 Task: Assign mailaustralia7@gmail.com as Assignee of Child Issue ChildIssue0000000863 of Issue Issue0000000432 in Backlog  in Scrum Project Project0000000087 in Jira. Assign mailaustralia7@gmail.com as Assignee of Child Issue ChildIssue0000000864 of Issue Issue0000000432 in Backlog  in Scrum Project Project0000000087 in Jira. Assign mailaustralia7@gmail.com as Assignee of Child Issue ChildIssue0000000865 of Issue Issue0000000433 in Backlog  in Scrum Project Project0000000087 in Jira. Assign carxxstreet791@gmail.com as Assignee of Child Issue ChildIssue0000000866 of Issue Issue0000000433 in Backlog  in Scrum Project Project0000000087 in Jira. Assign carxxstreet791@gmail.com as Assignee of Child Issue ChildIssue0000000867 of Issue Issue0000000434 in Backlog  in Scrum Project Project0000000087 in Jira
Action: Mouse moved to (584, 459)
Screenshot: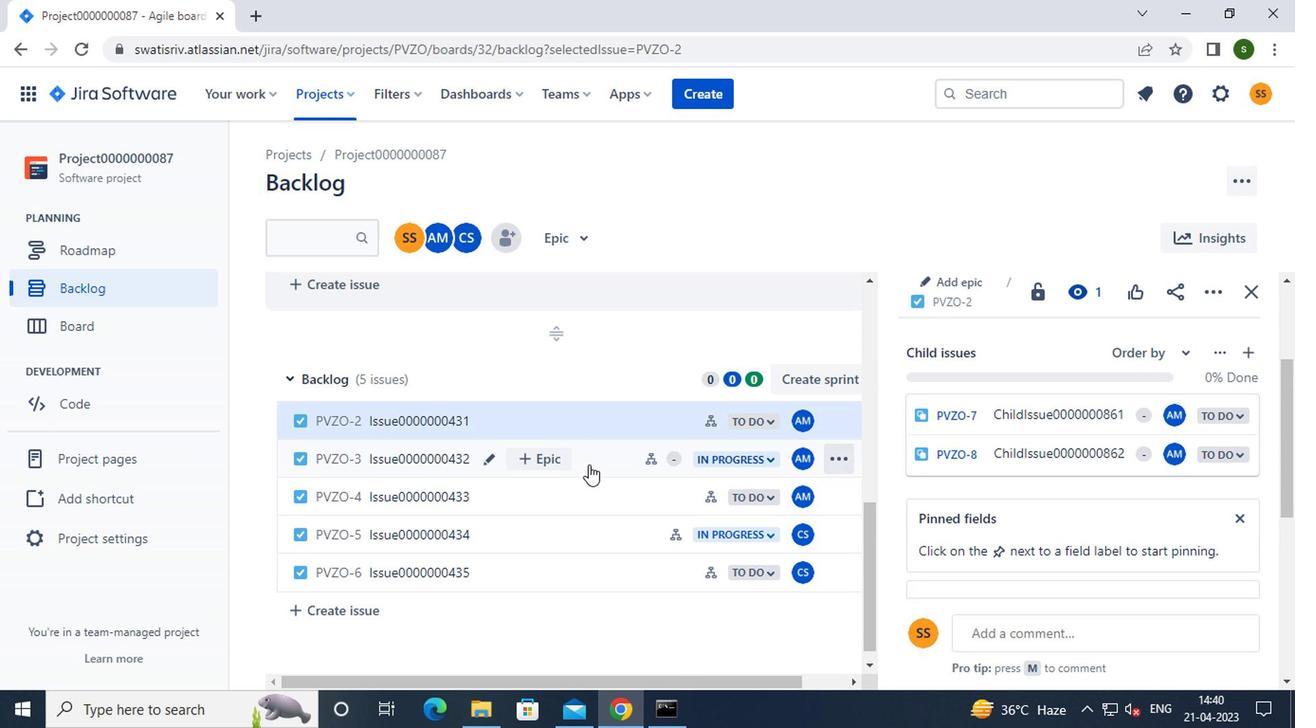
Action: Mouse pressed left at (584, 459)
Screenshot: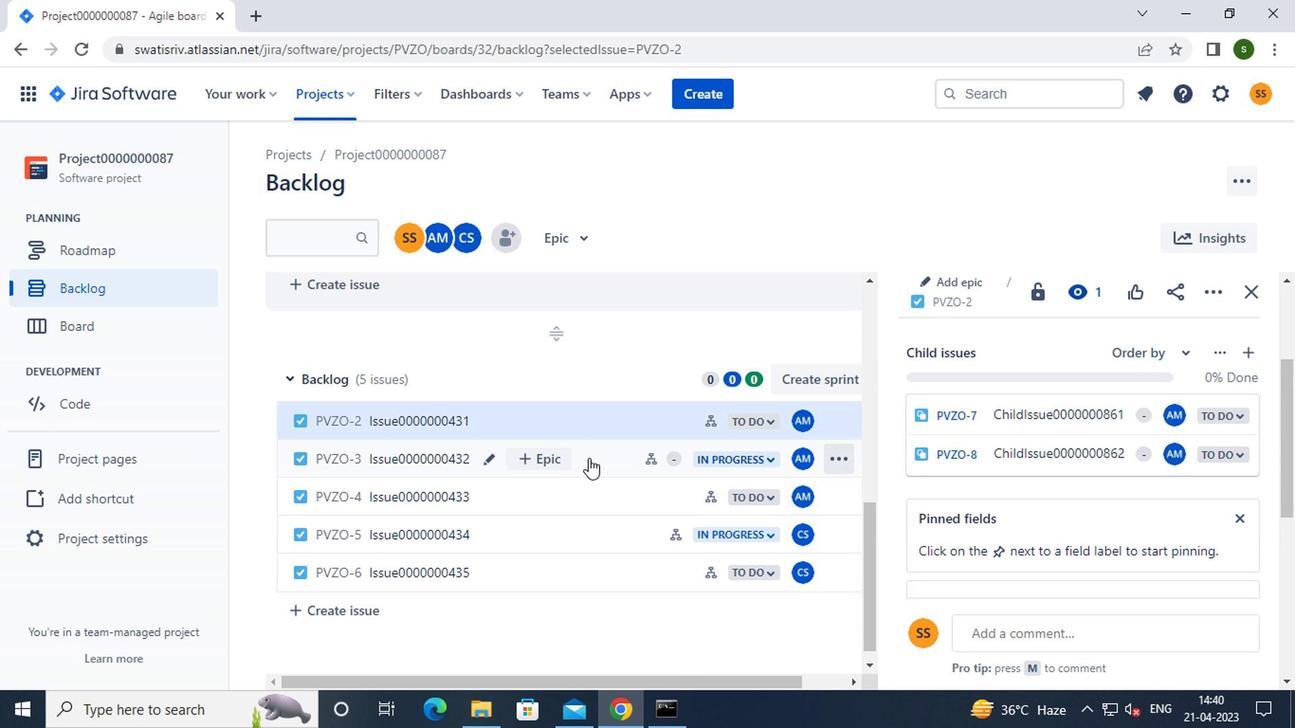 
Action: Mouse moved to (1054, 493)
Screenshot: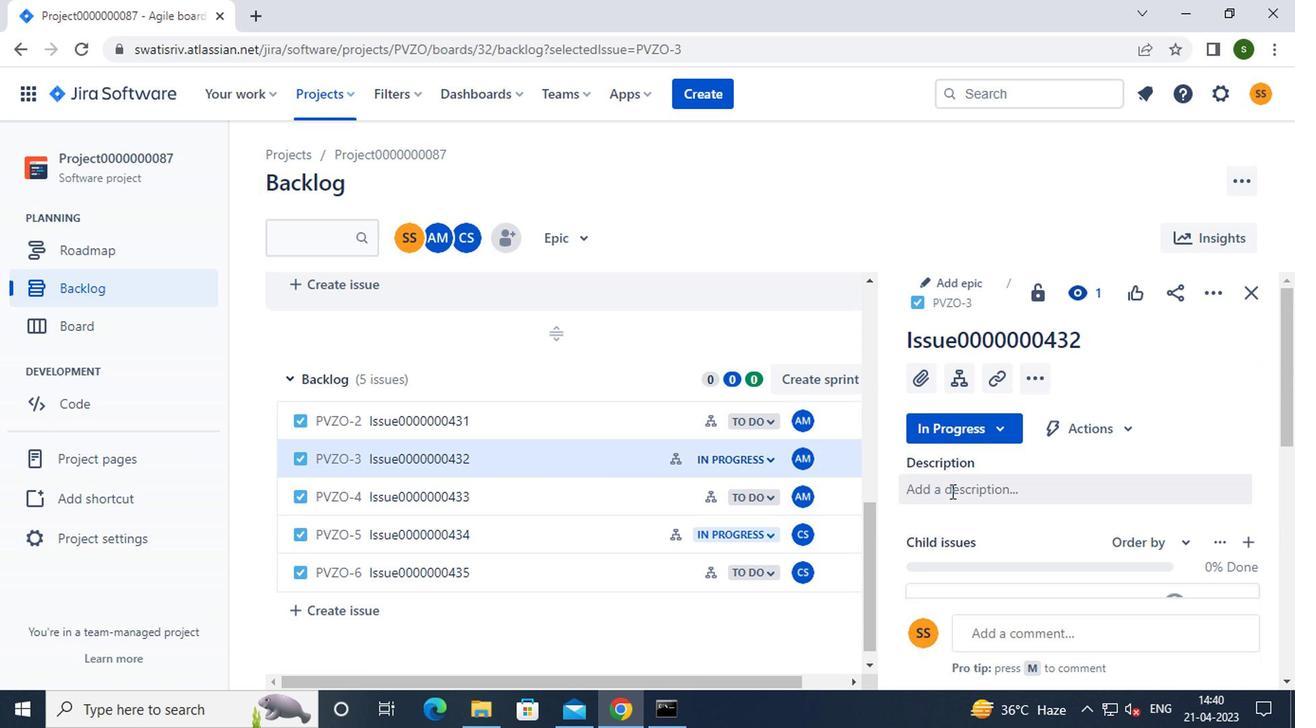 
Action: Mouse scrolled (1054, 491) with delta (0, -1)
Screenshot: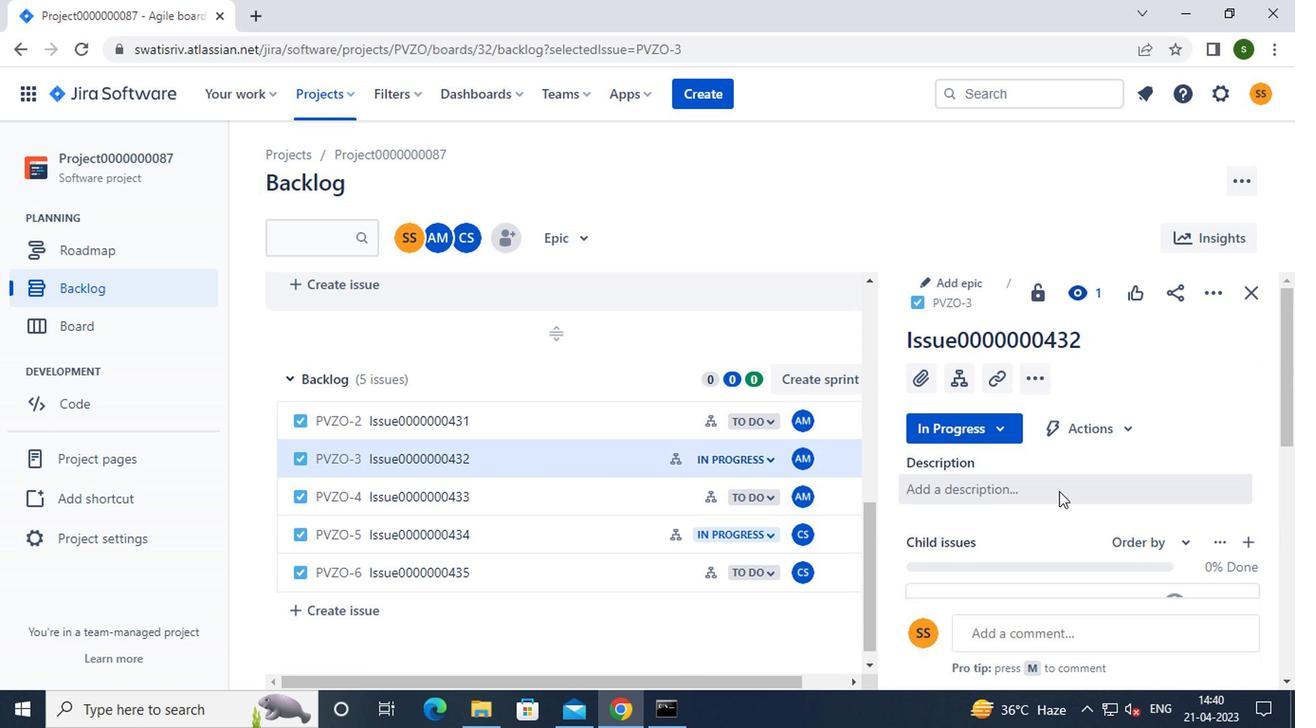 
Action: Mouse scrolled (1054, 491) with delta (0, -1)
Screenshot: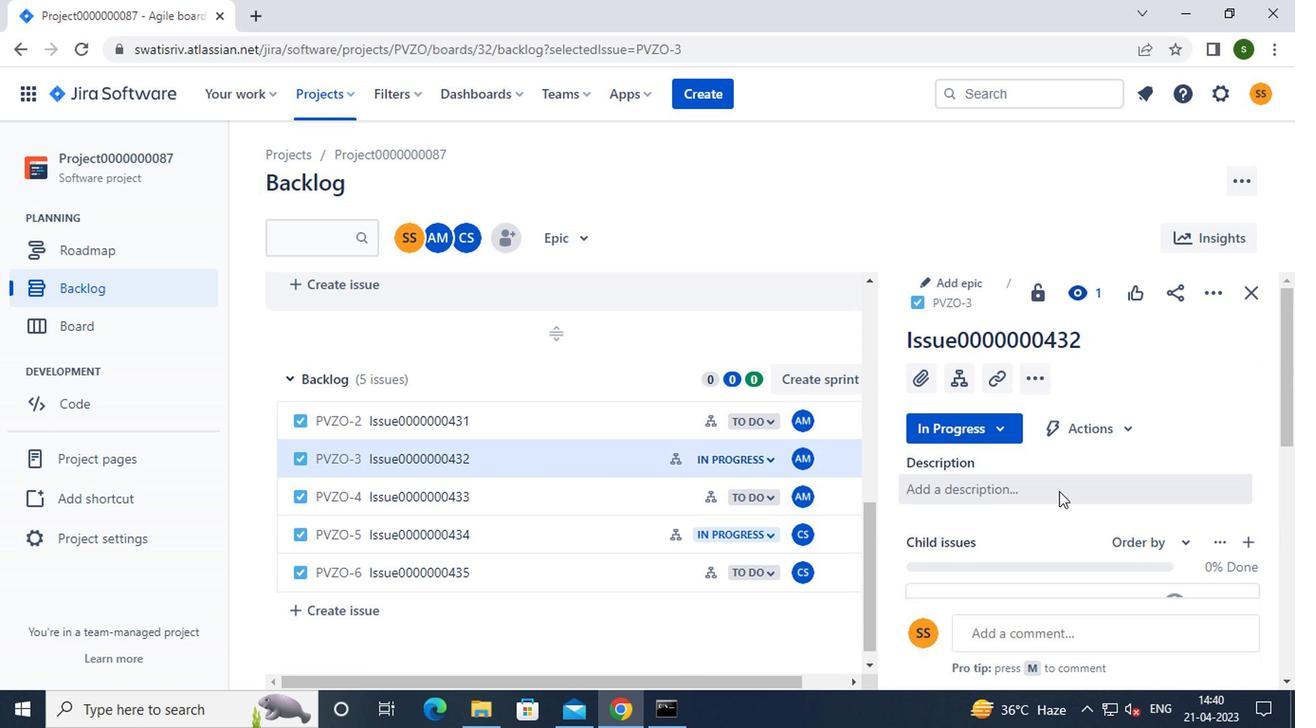 
Action: Mouse moved to (1173, 419)
Screenshot: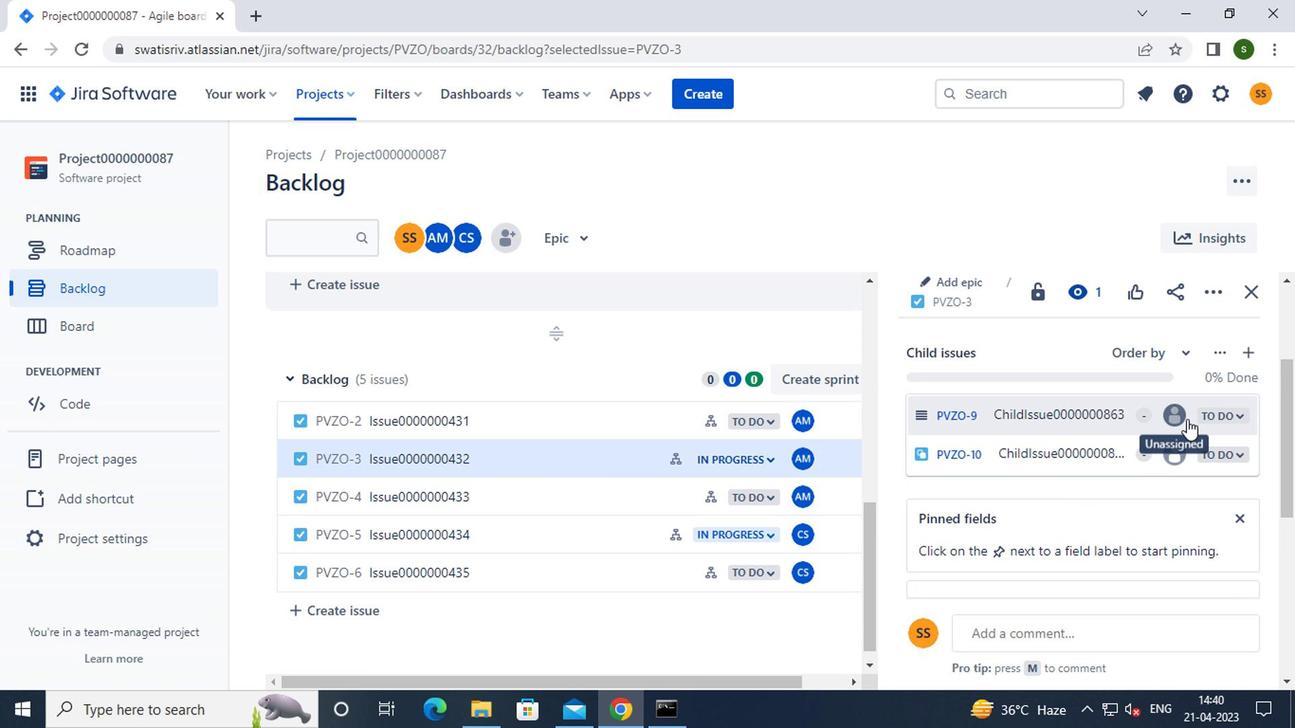 
Action: Mouse pressed left at (1173, 419)
Screenshot: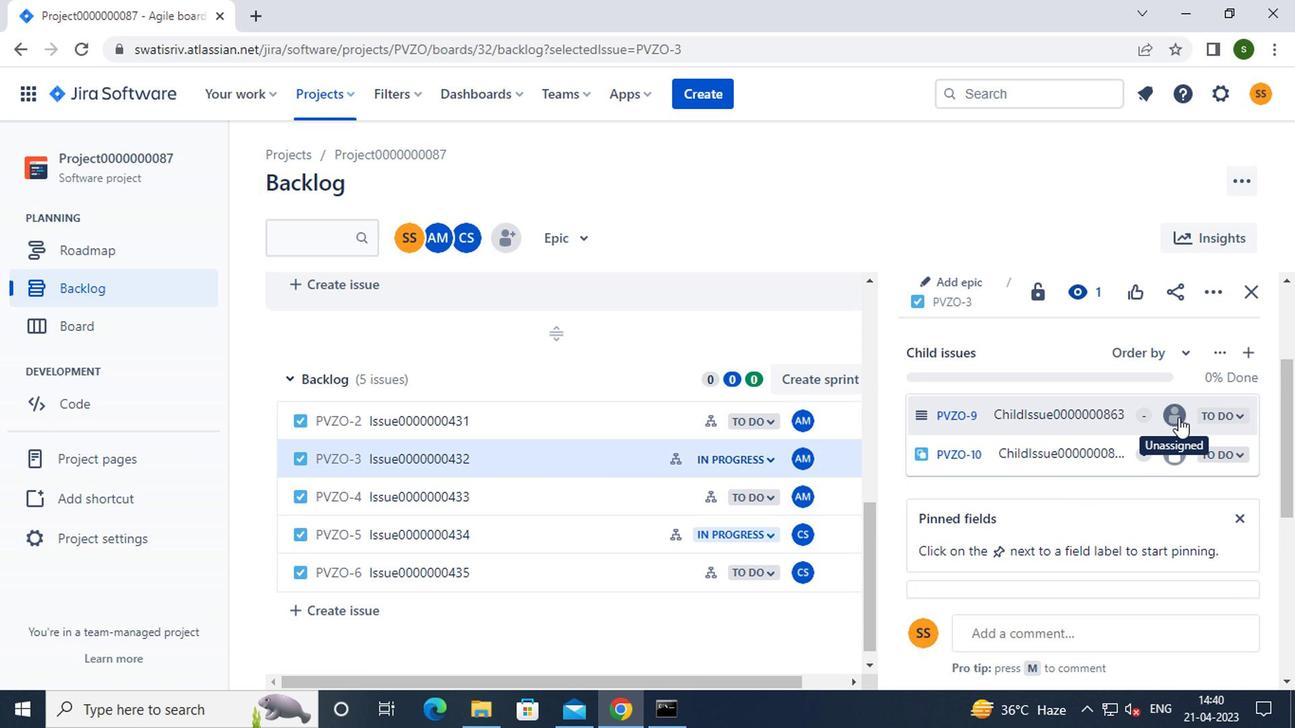 
Action: Mouse moved to (1009, 450)
Screenshot: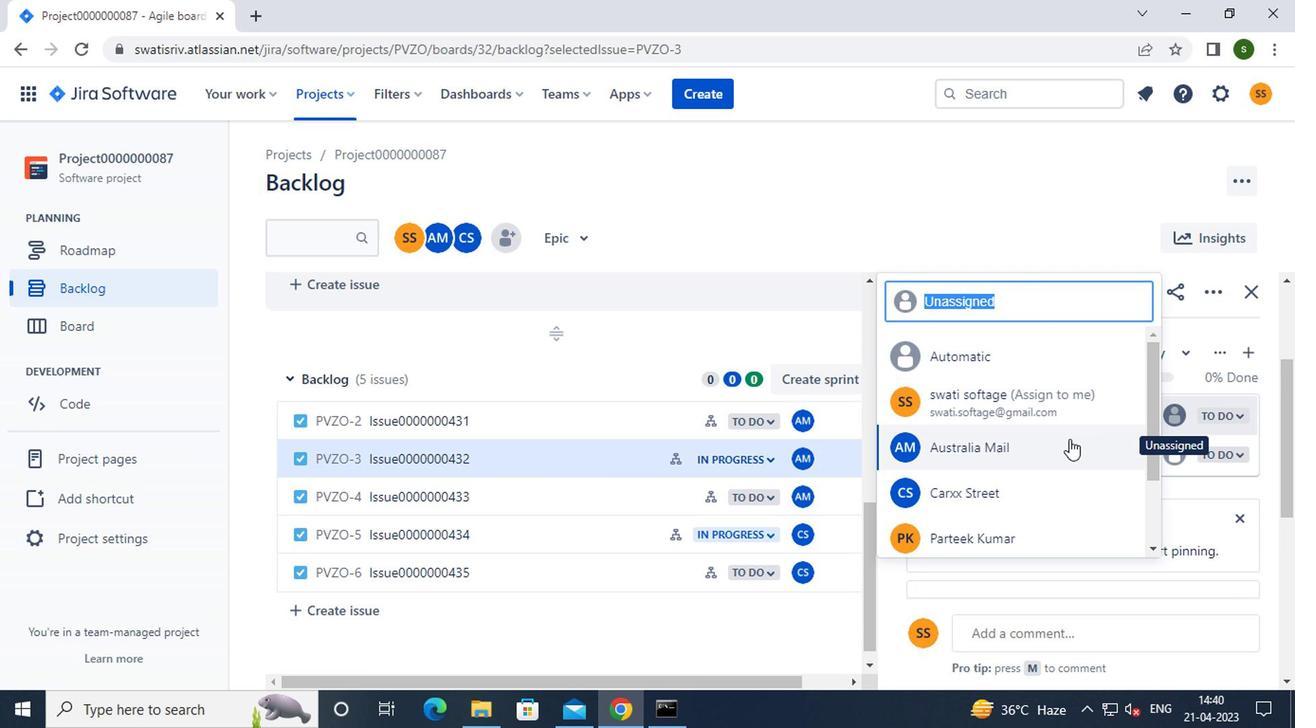 
Action: Mouse pressed left at (1009, 450)
Screenshot: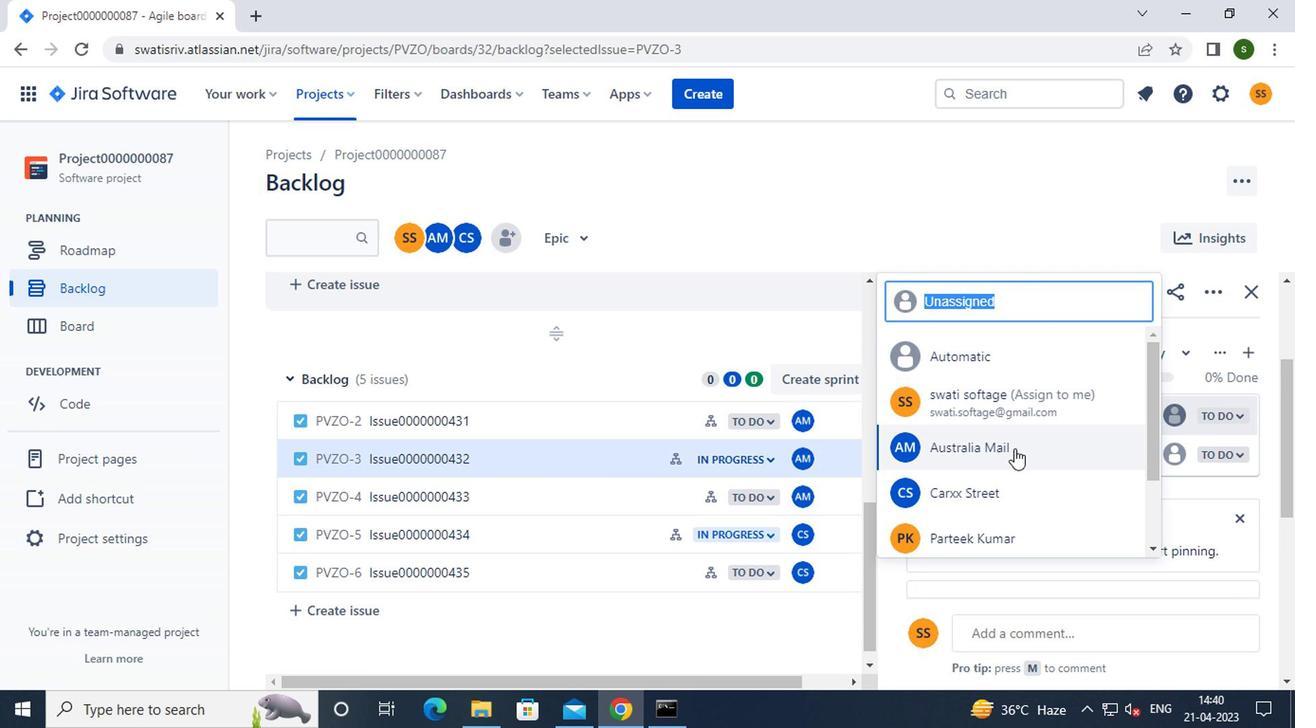 
Action: Mouse moved to (1165, 460)
Screenshot: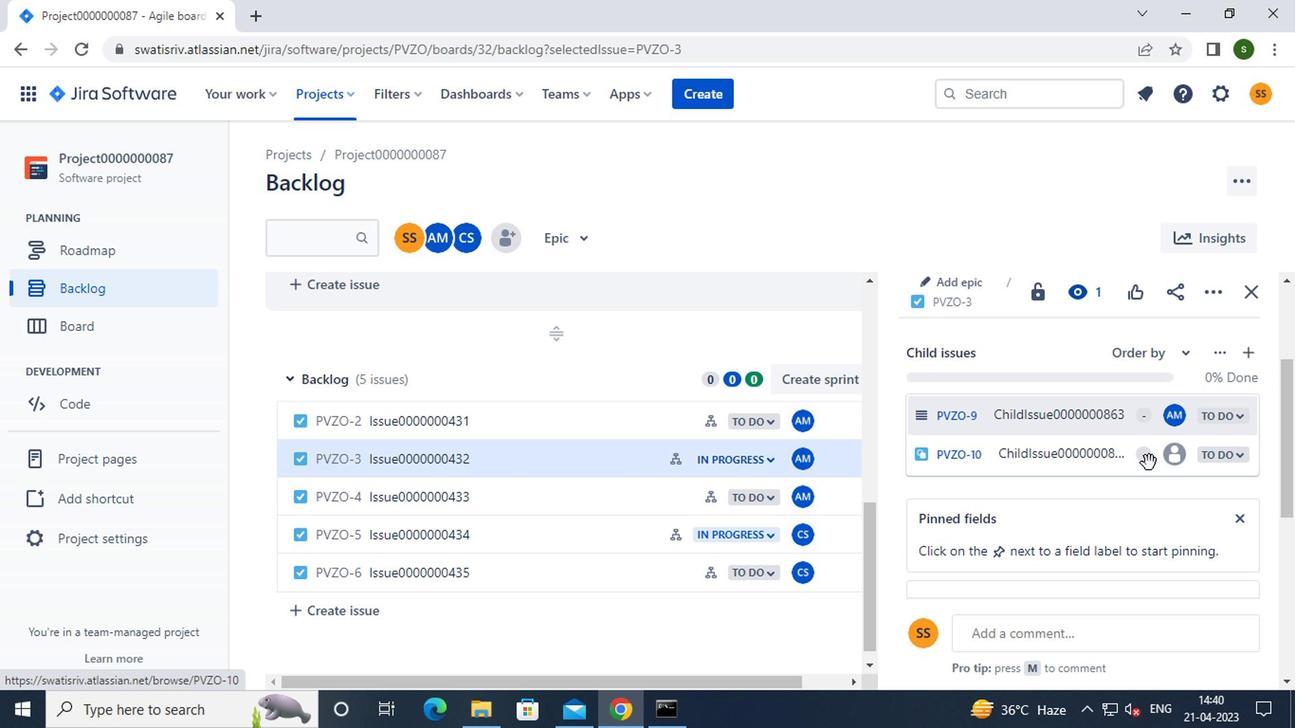 
Action: Mouse pressed left at (1165, 460)
Screenshot: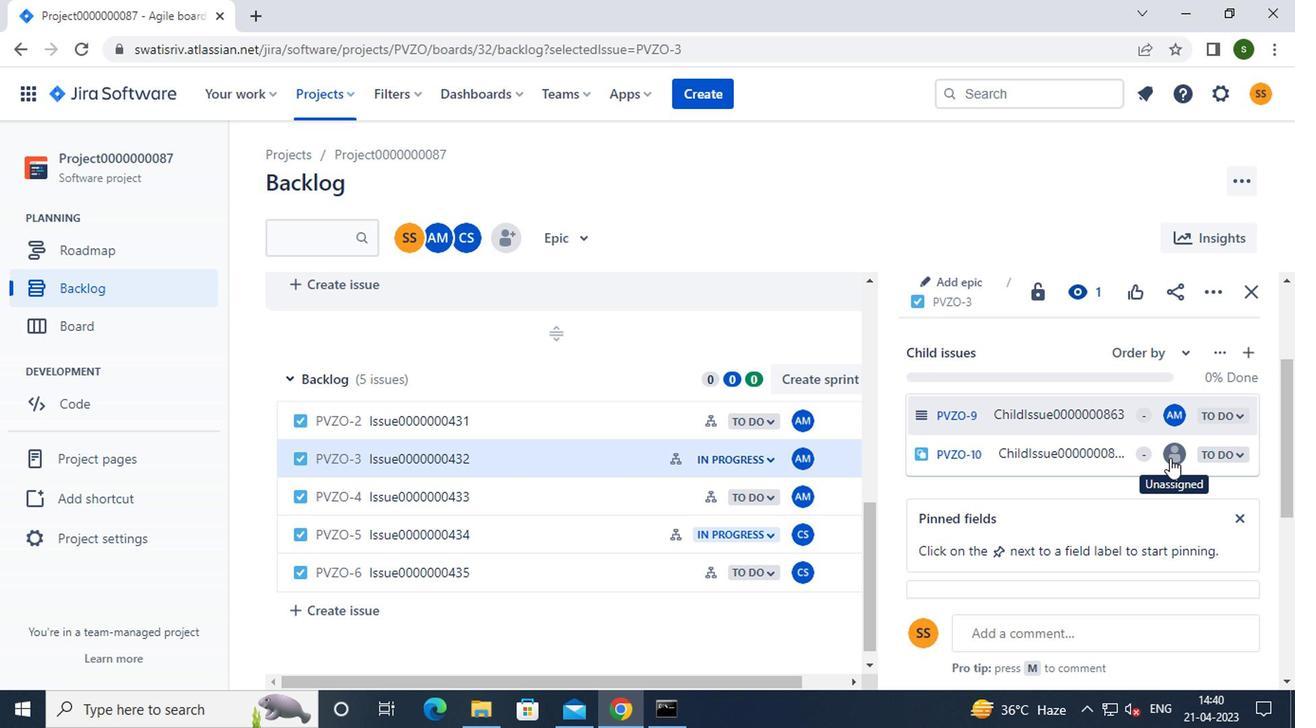 
Action: Mouse moved to (1036, 488)
Screenshot: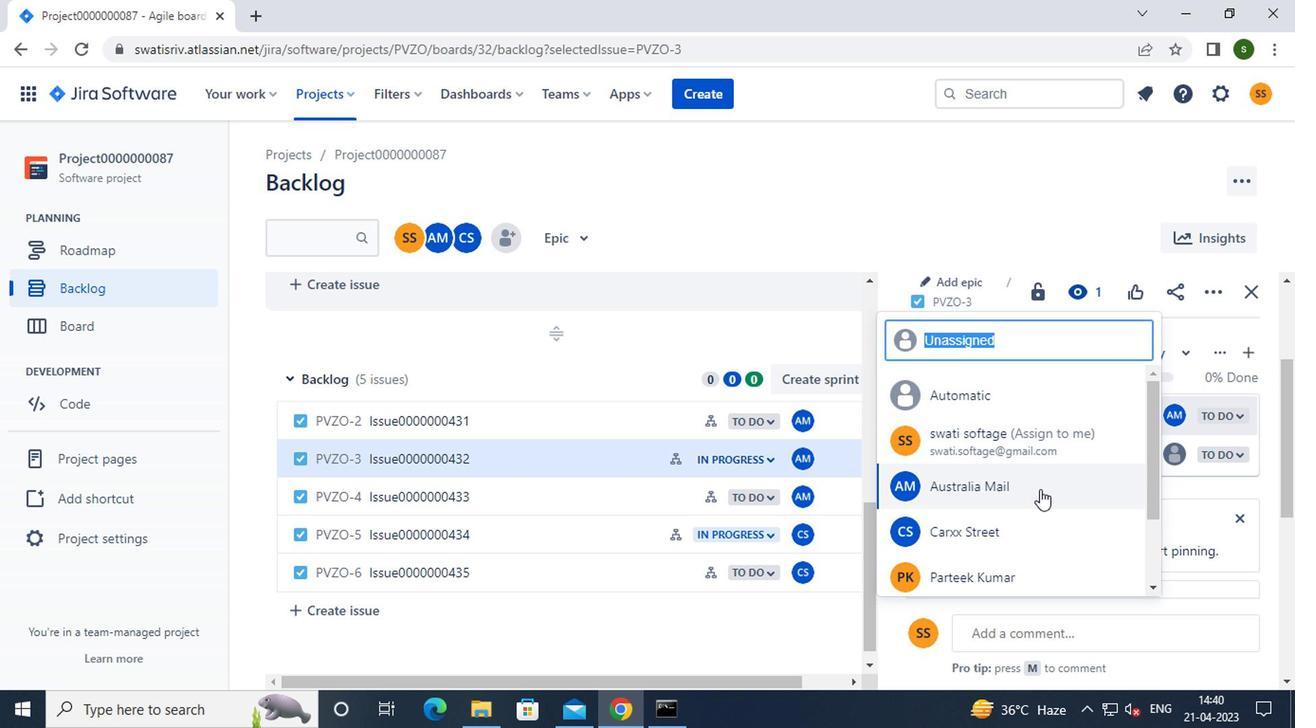 
Action: Mouse pressed left at (1036, 488)
Screenshot: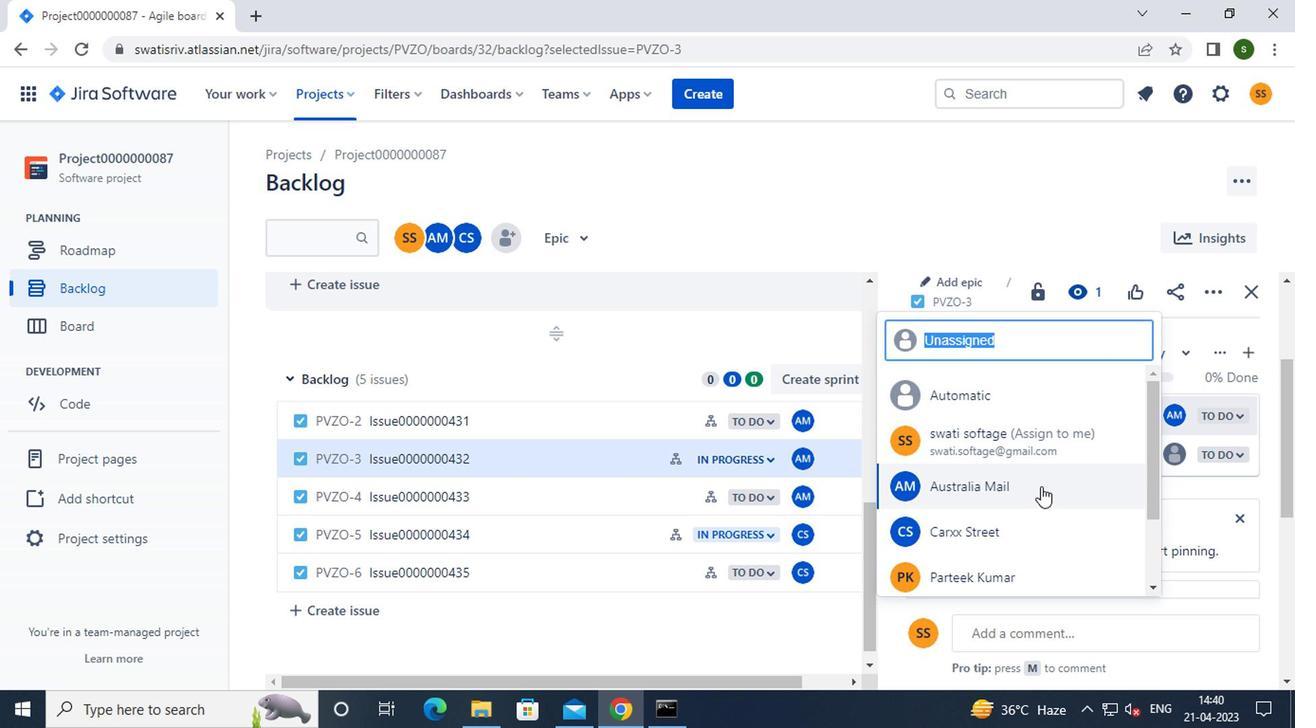 
Action: Mouse moved to (591, 495)
Screenshot: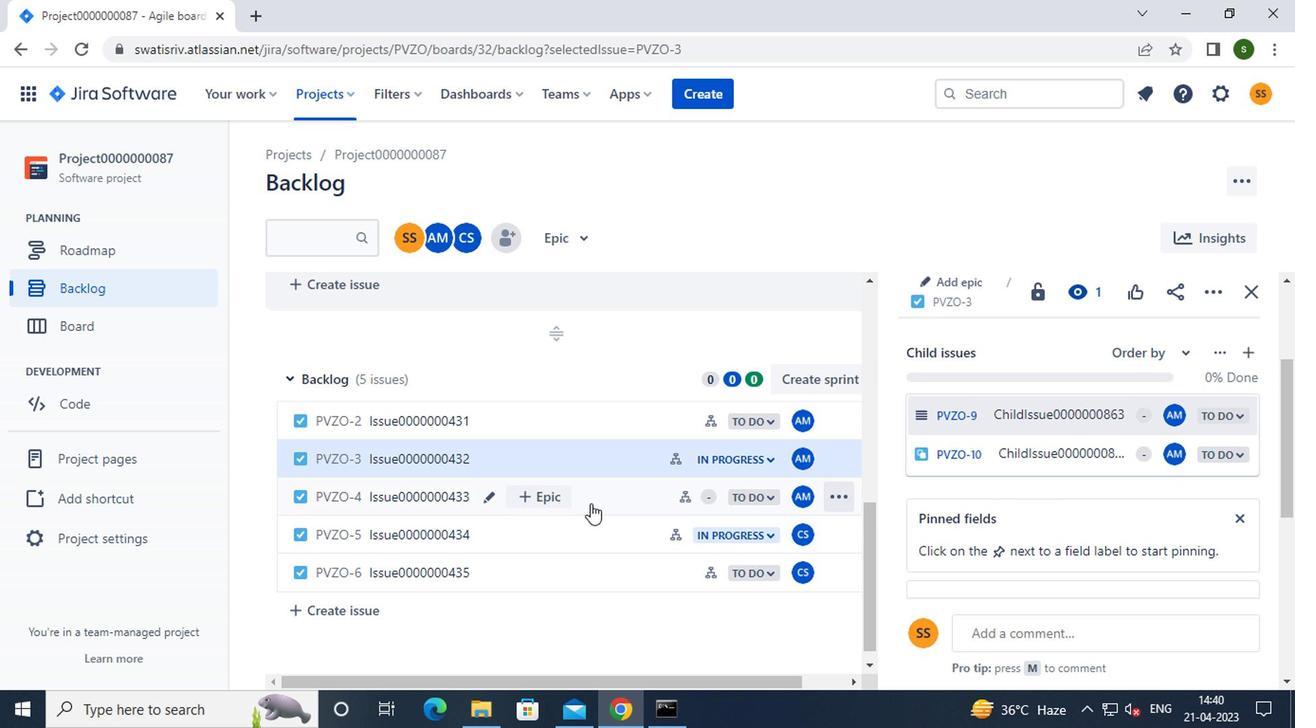 
Action: Mouse pressed left at (591, 495)
Screenshot: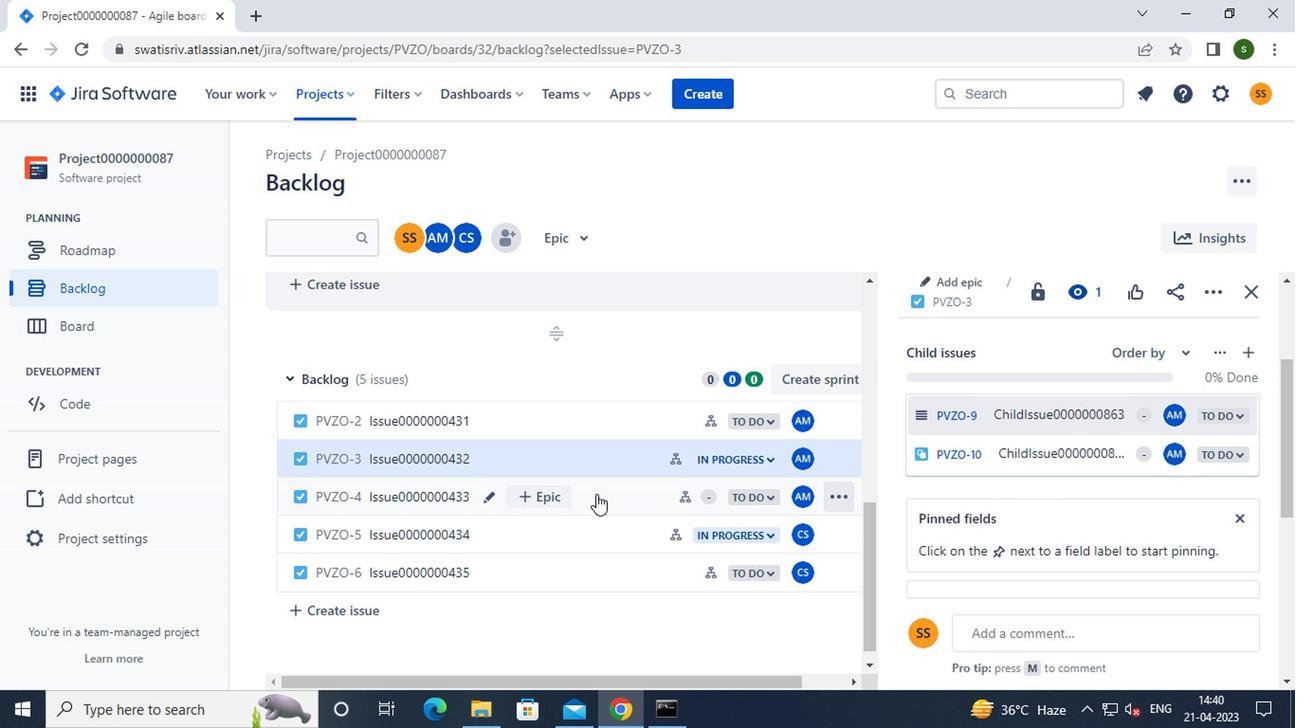 
Action: Mouse moved to (1045, 483)
Screenshot: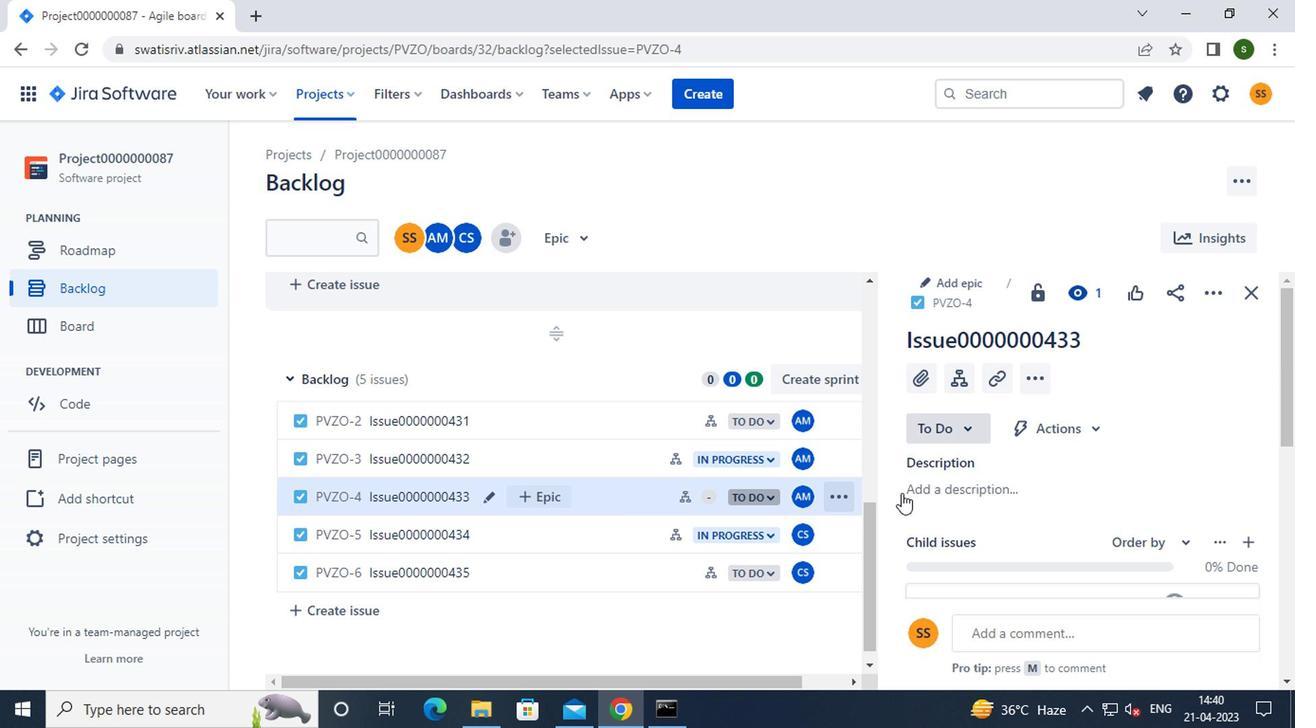 
Action: Mouse scrolled (1045, 482) with delta (0, -1)
Screenshot: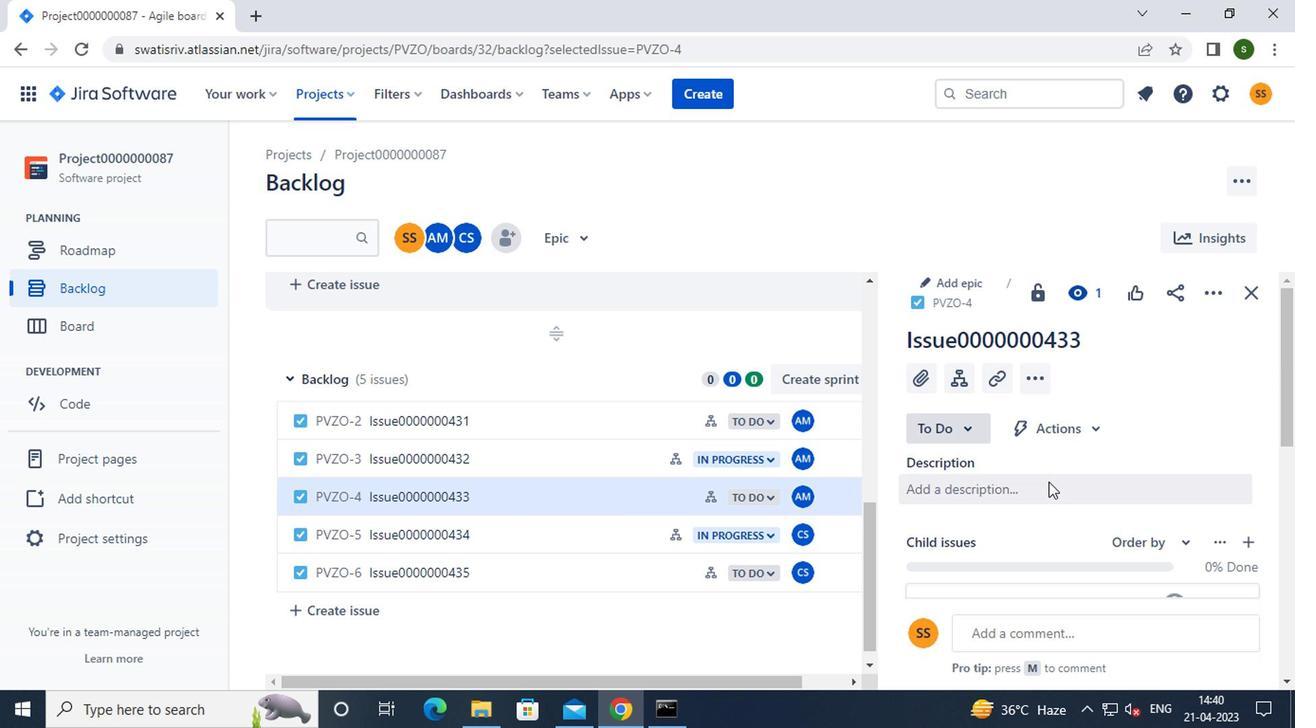 
Action: Mouse scrolled (1045, 482) with delta (0, -1)
Screenshot: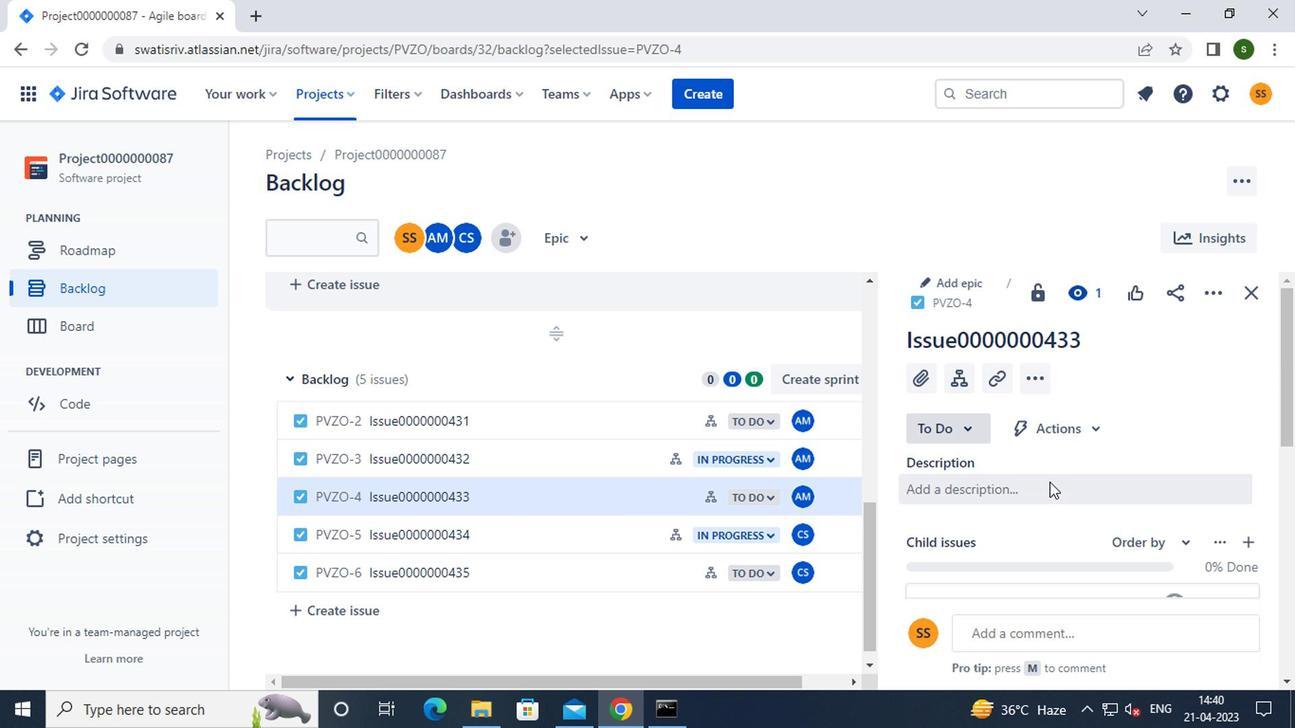 
Action: Mouse moved to (1173, 421)
Screenshot: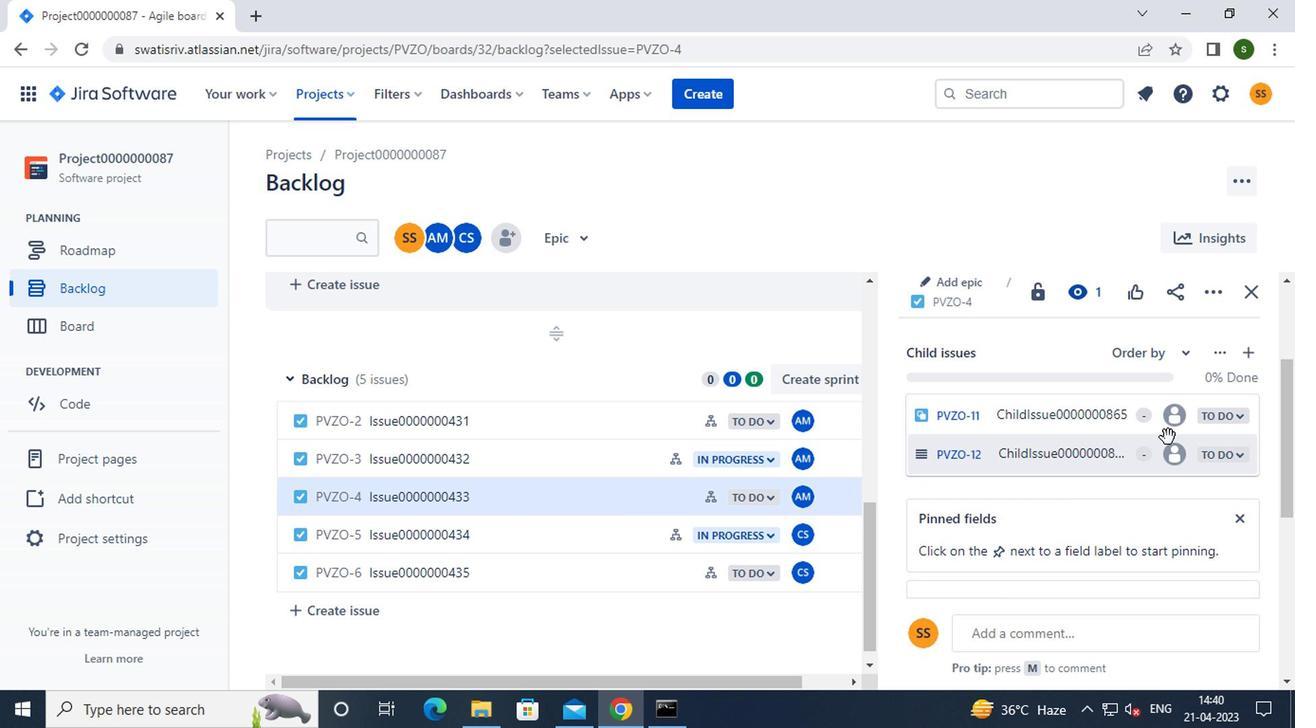 
Action: Mouse pressed left at (1173, 421)
Screenshot: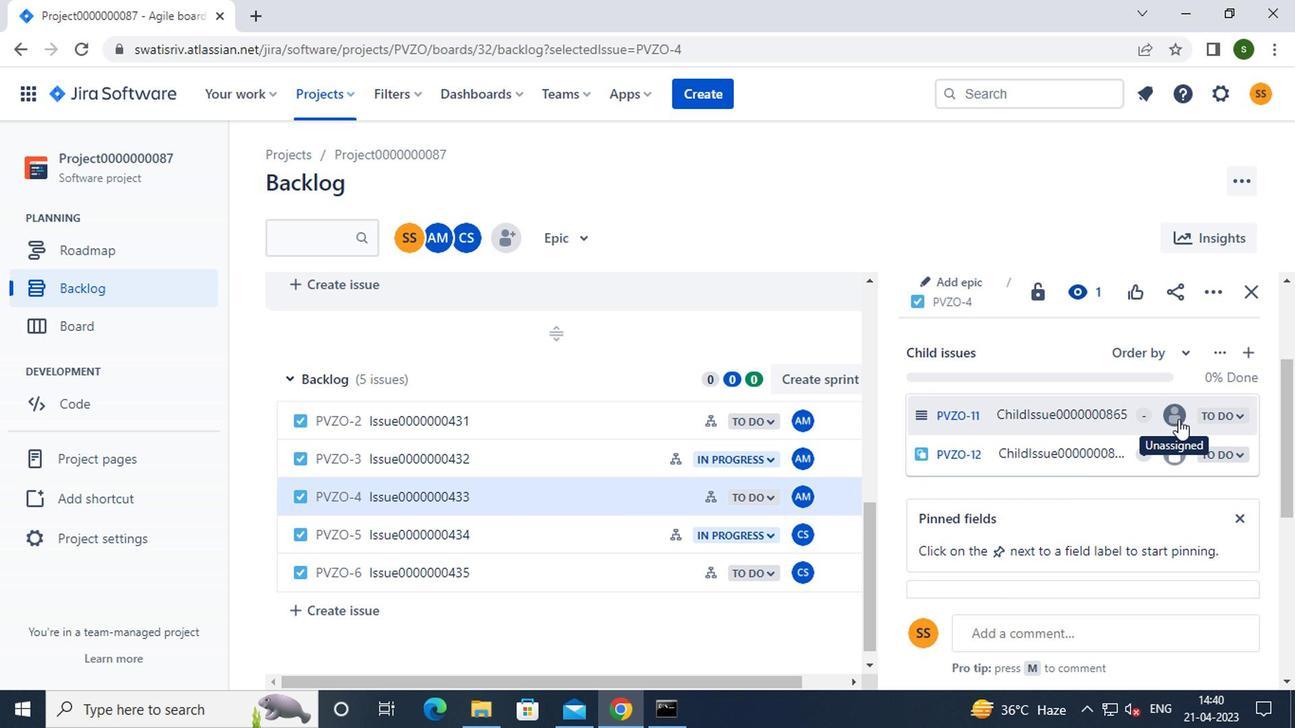 
Action: Mouse moved to (1045, 462)
Screenshot: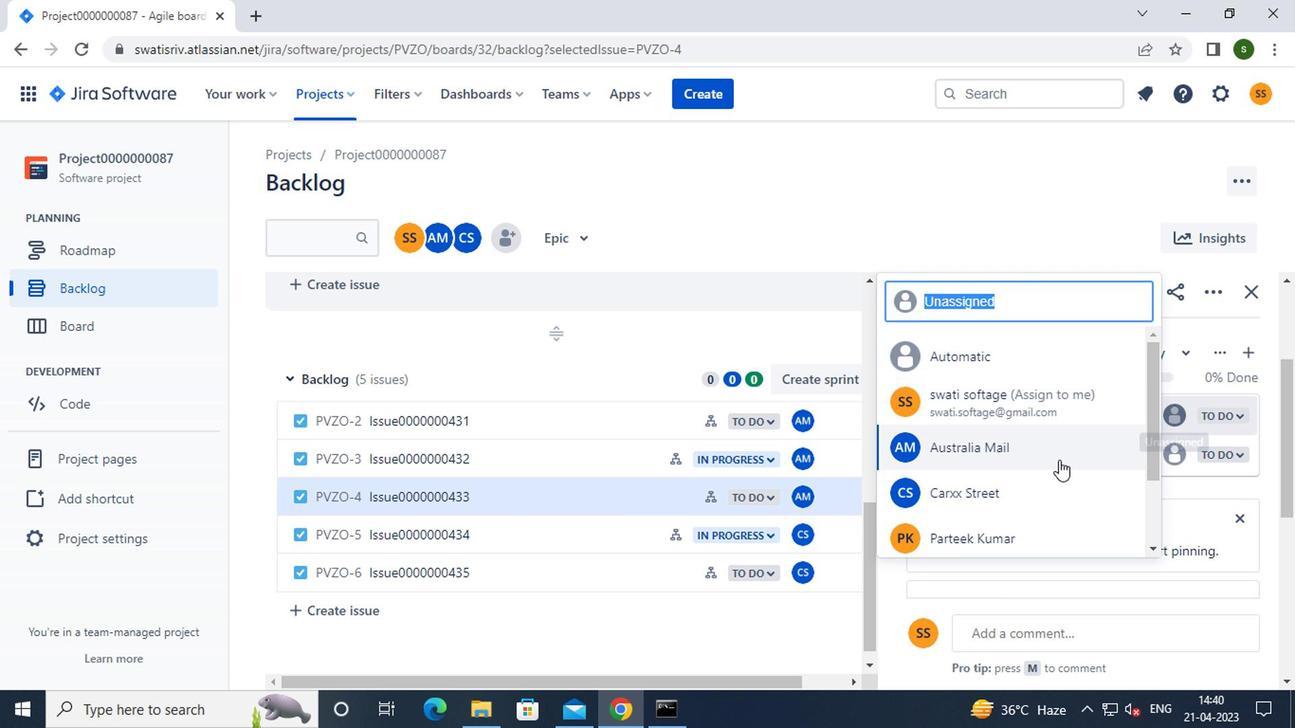 
Action: Mouse pressed left at (1045, 462)
Screenshot: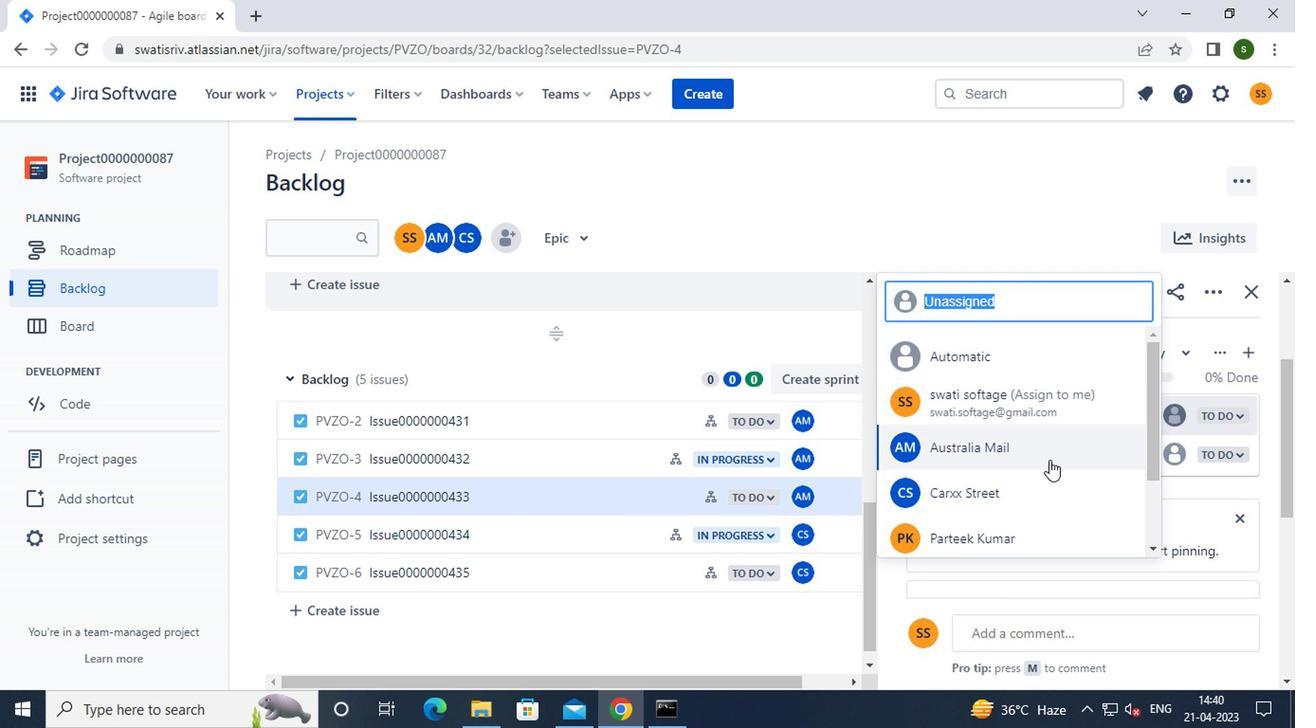 
Action: Mouse moved to (1171, 447)
Screenshot: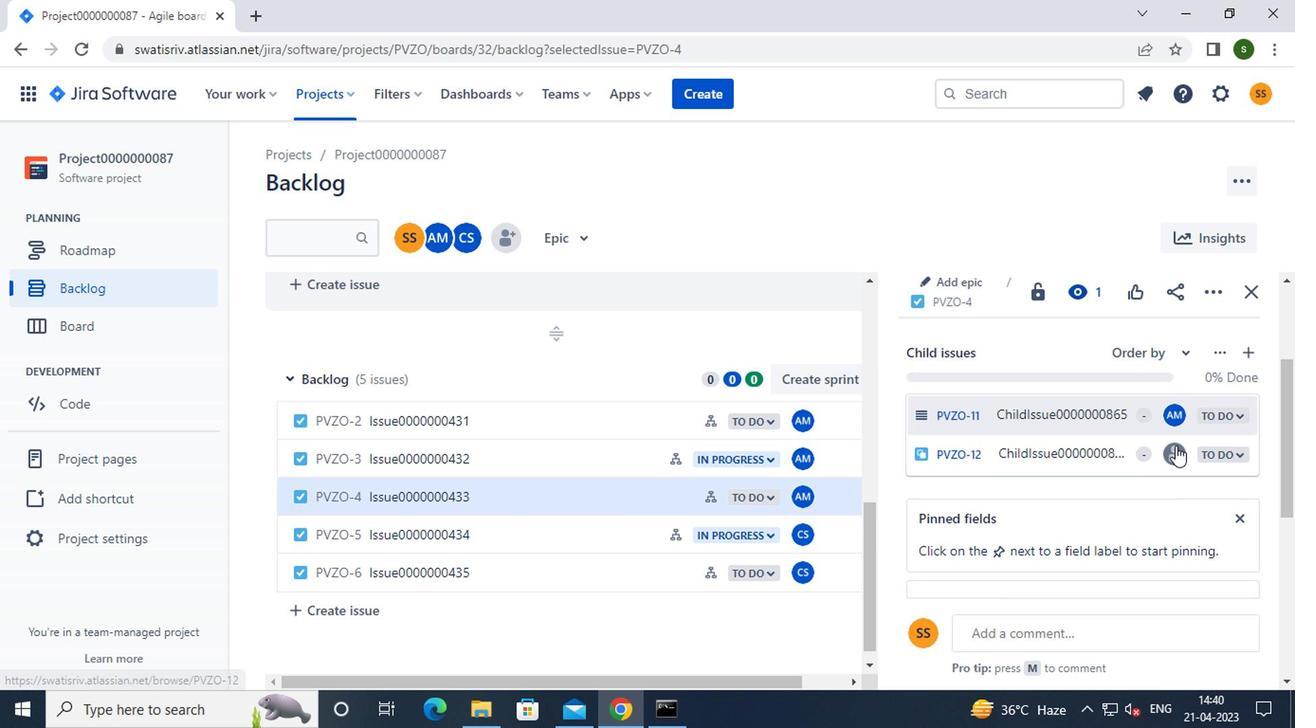 
Action: Mouse pressed left at (1171, 447)
Screenshot: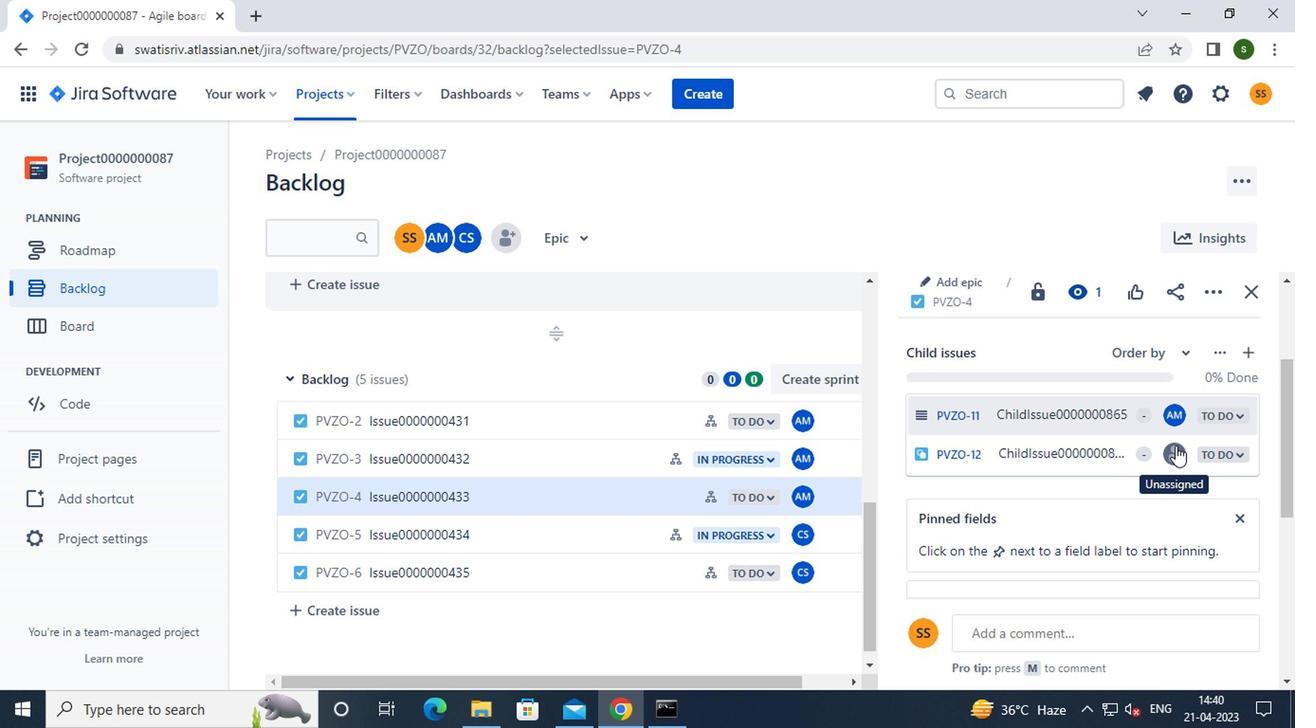 
Action: Mouse moved to (1032, 534)
Screenshot: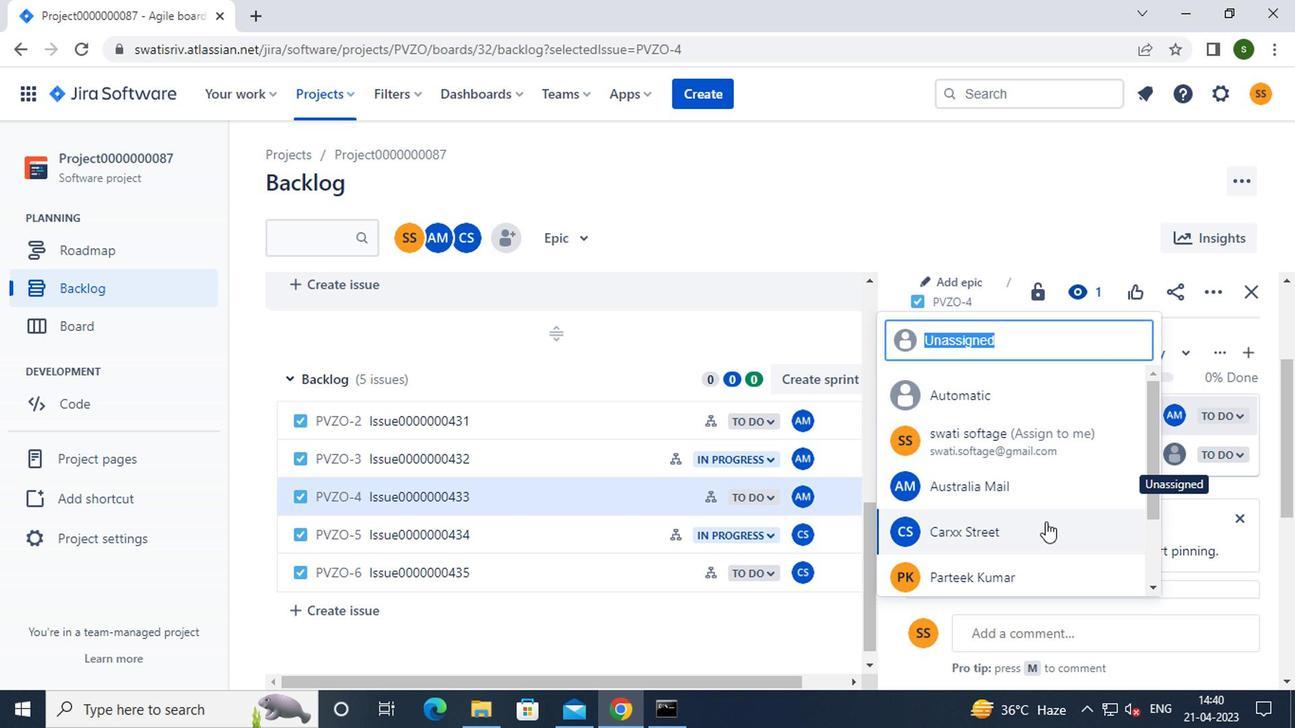 
Action: Mouse pressed left at (1032, 534)
Screenshot: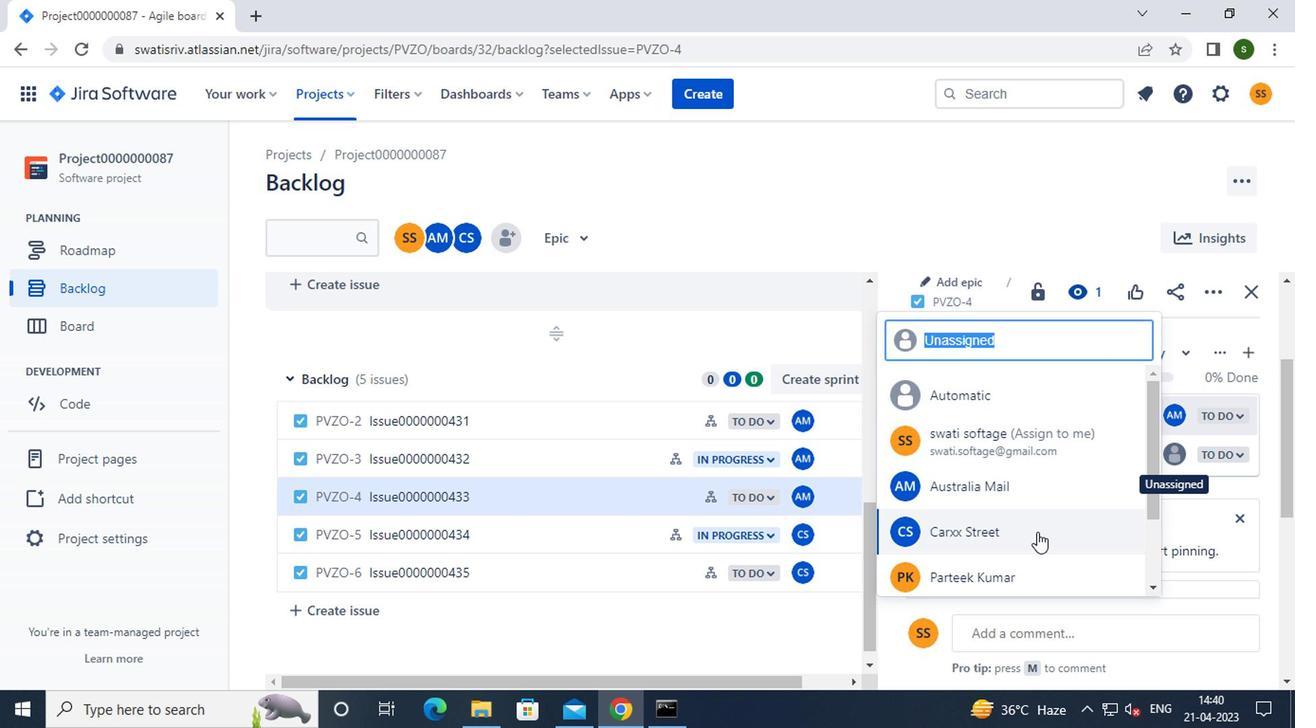 
Action: Mouse moved to (624, 529)
Screenshot: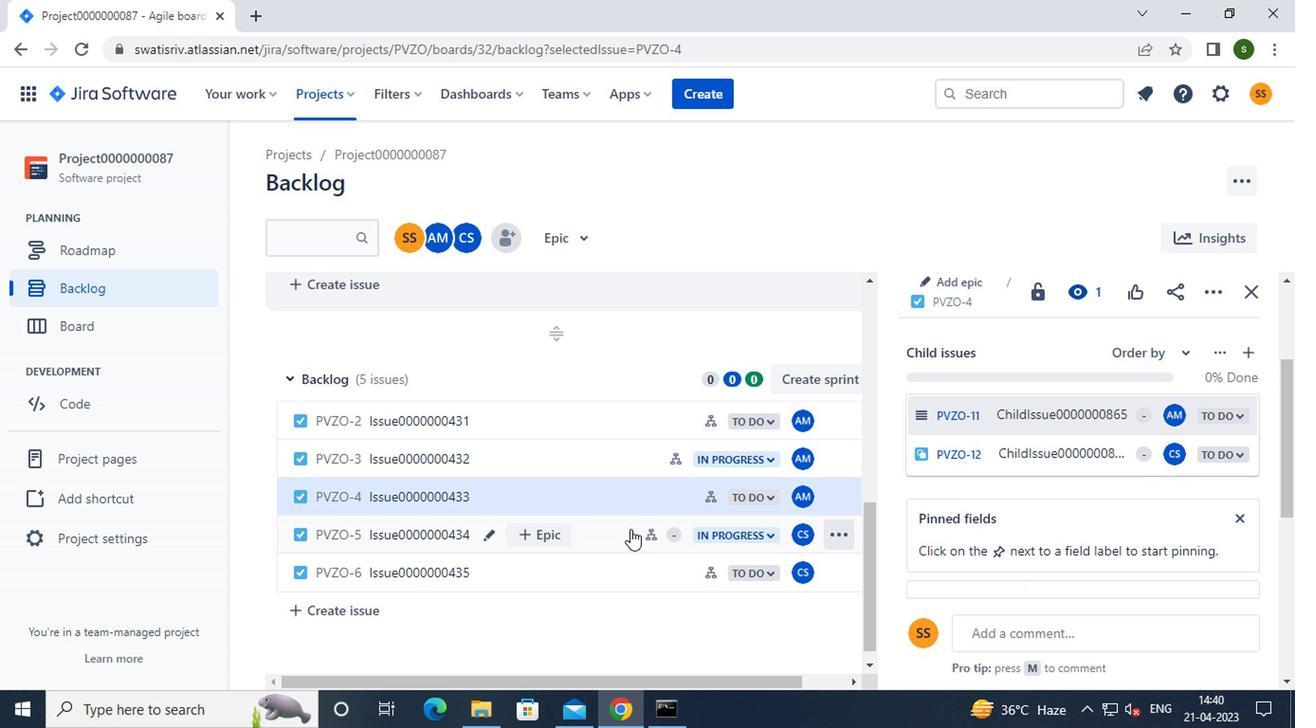 
Action: Mouse pressed left at (624, 529)
Screenshot: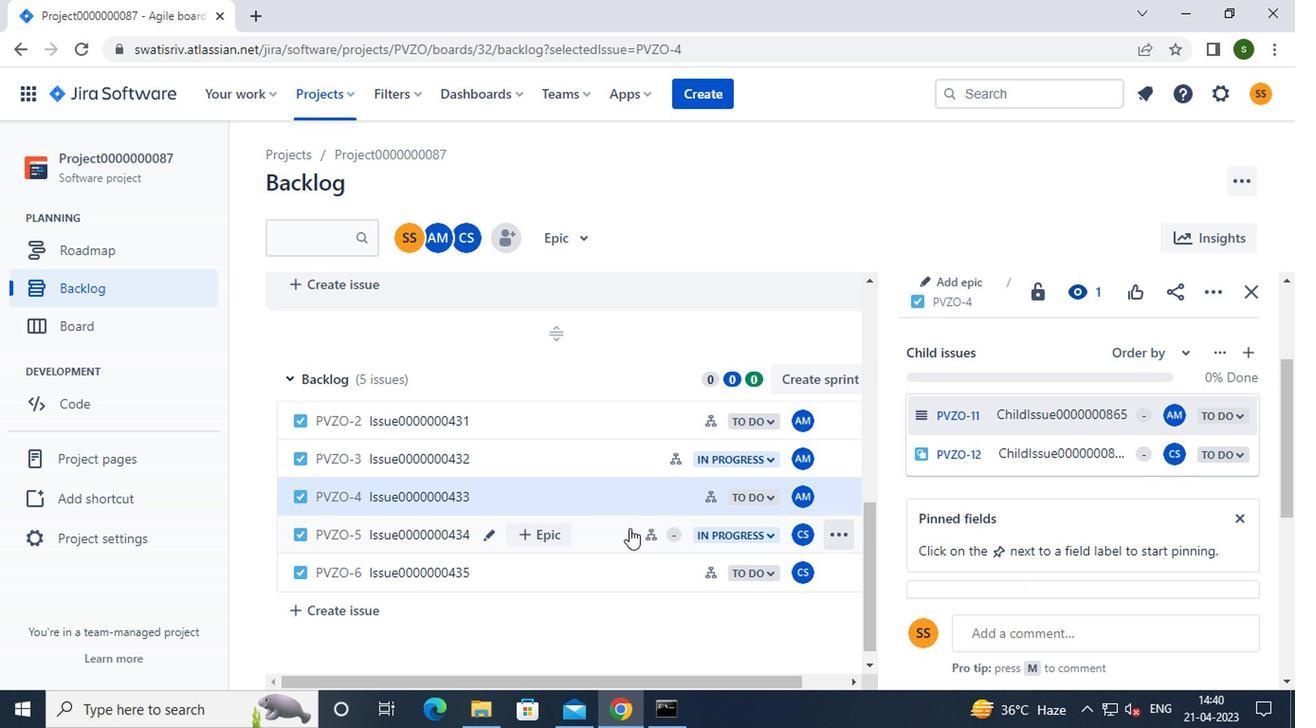 
Action: Mouse moved to (1075, 500)
Screenshot: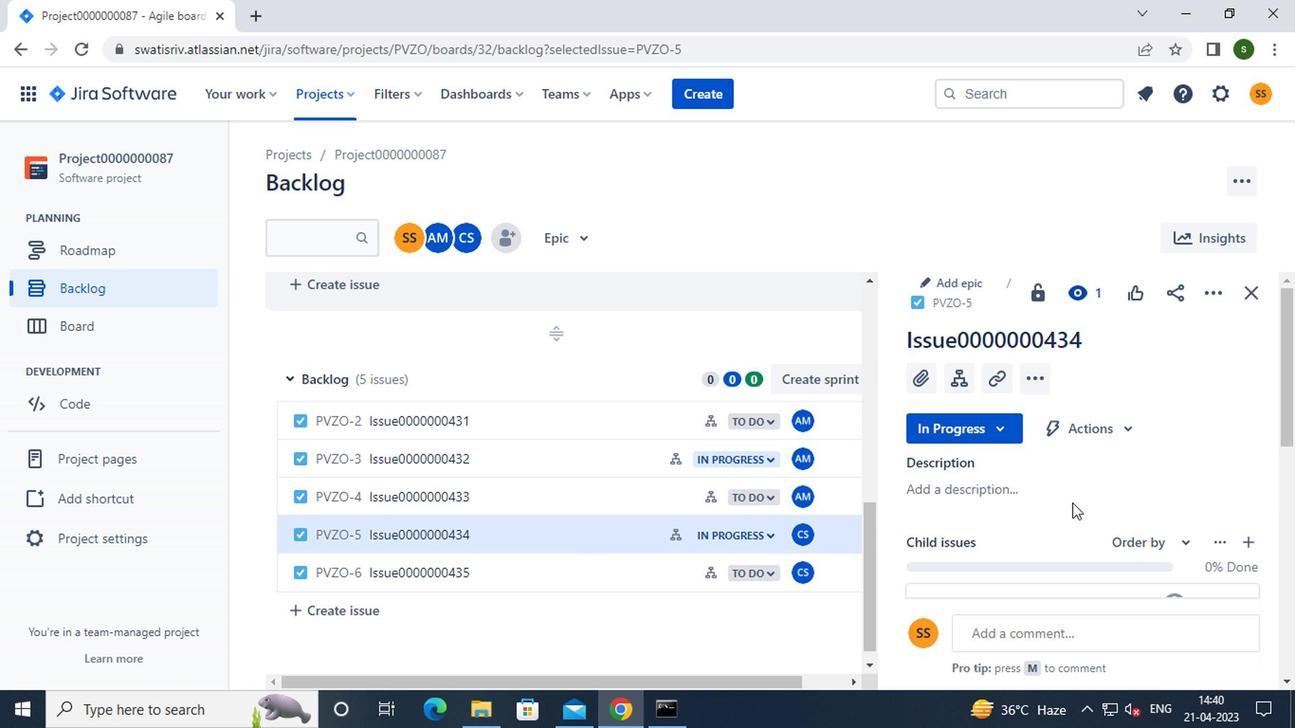 
Action: Mouse scrolled (1075, 499) with delta (0, 0)
Screenshot: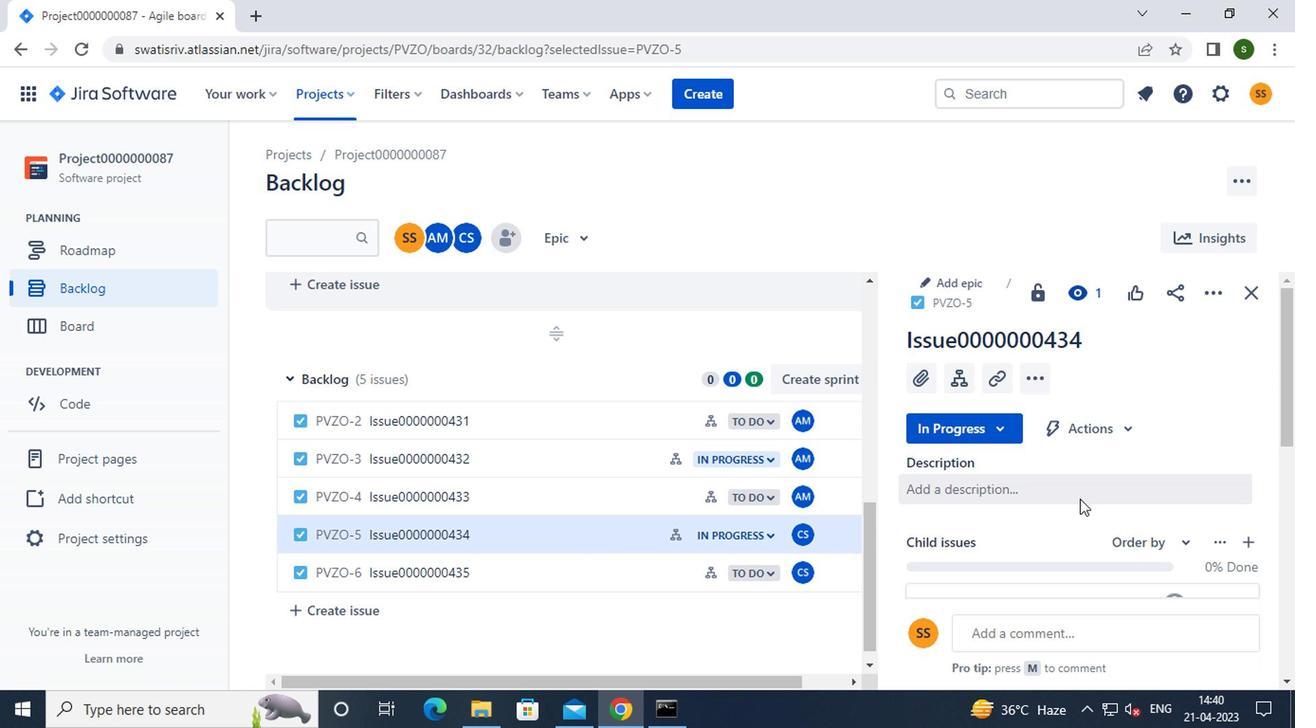
Action: Mouse scrolled (1075, 499) with delta (0, 0)
Screenshot: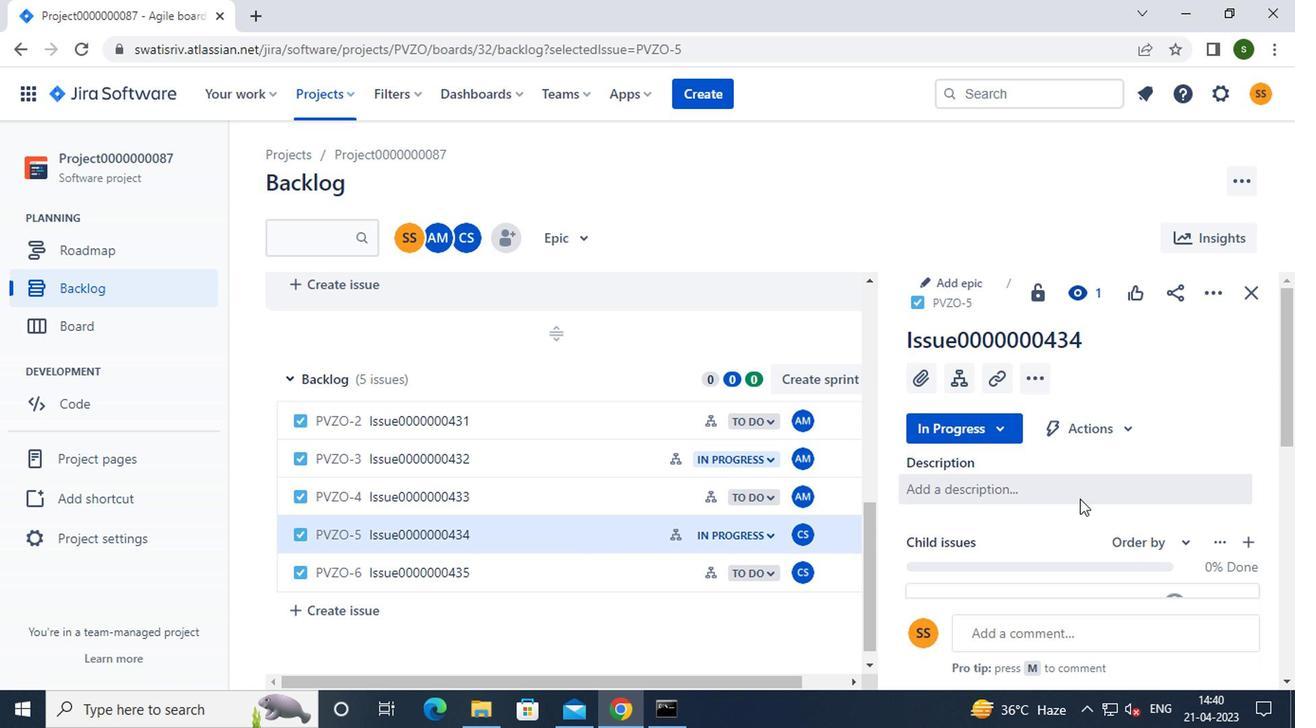 
Action: Mouse moved to (1169, 416)
Screenshot: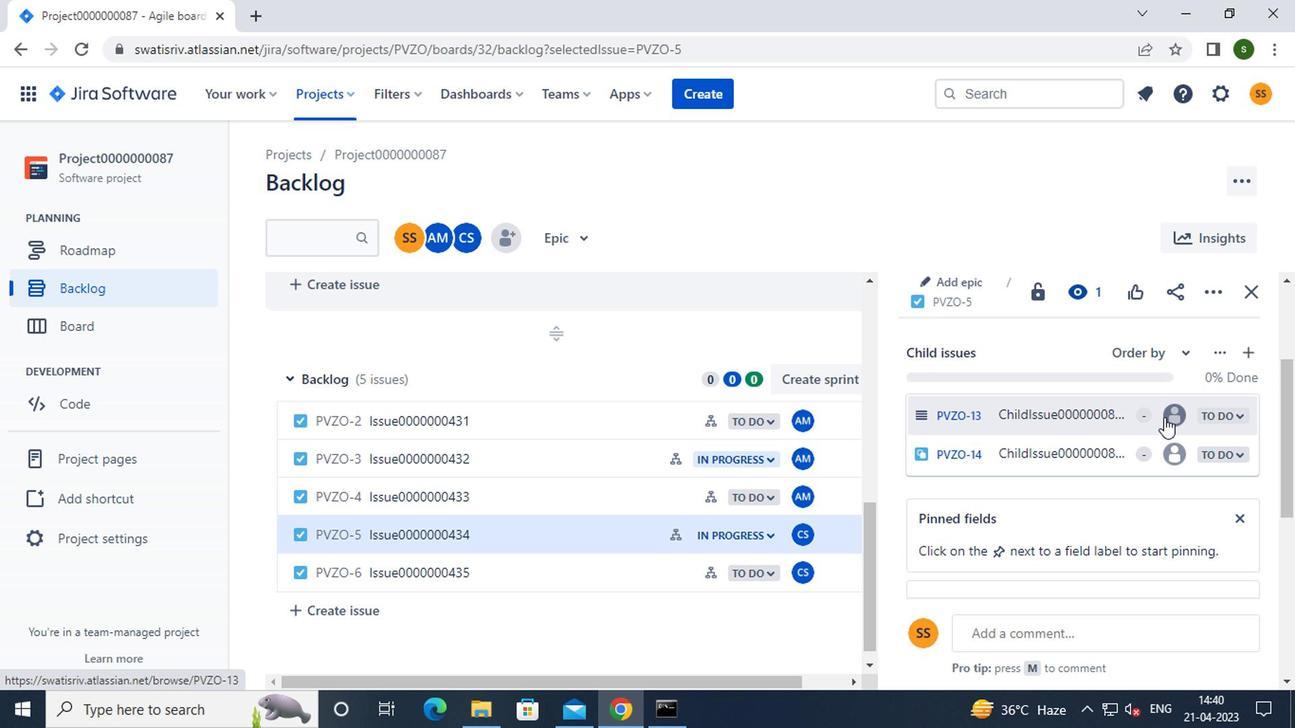 
Action: Mouse pressed left at (1169, 416)
Screenshot: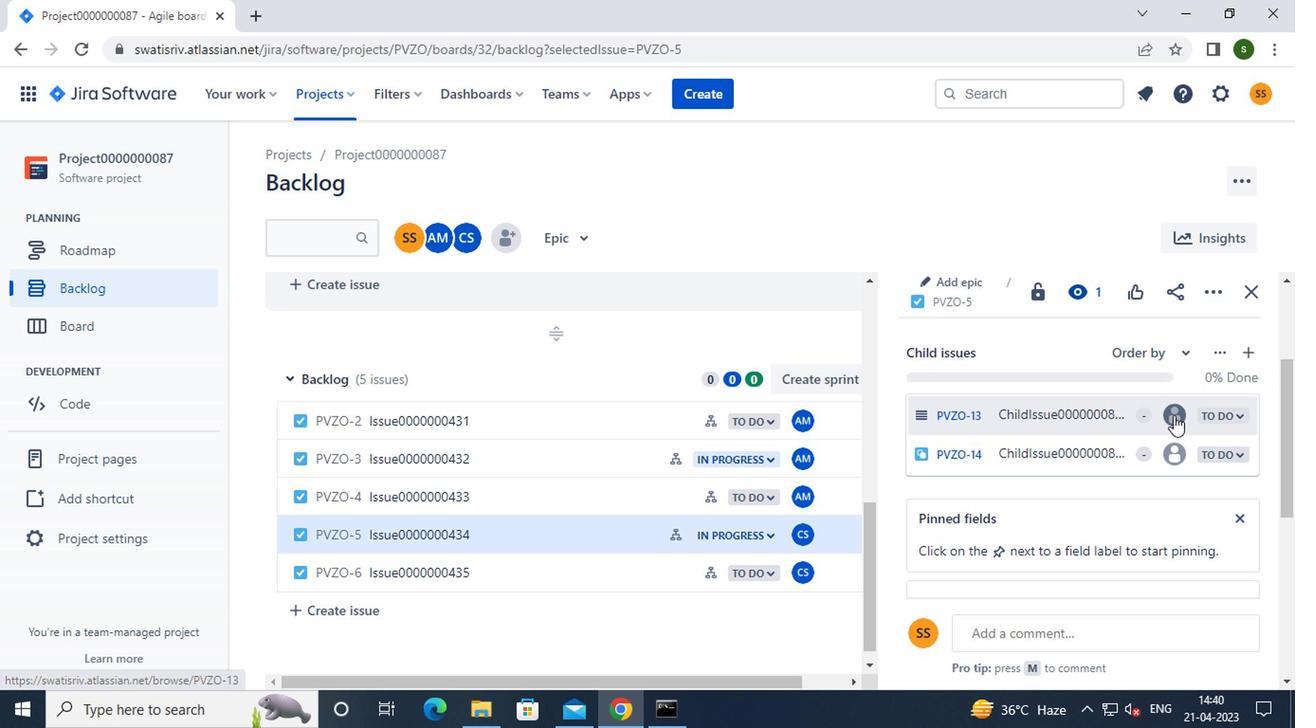 
Action: Mouse moved to (1061, 502)
Screenshot: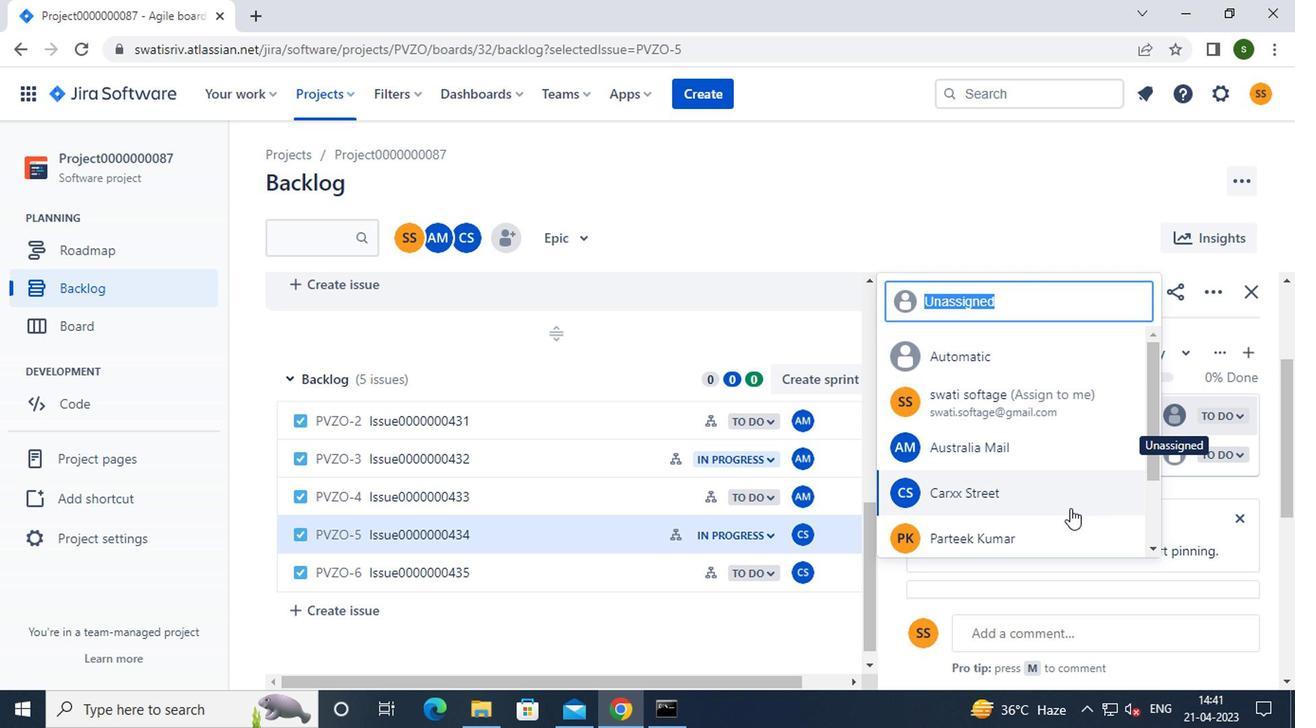 
Action: Mouse pressed left at (1061, 502)
Screenshot: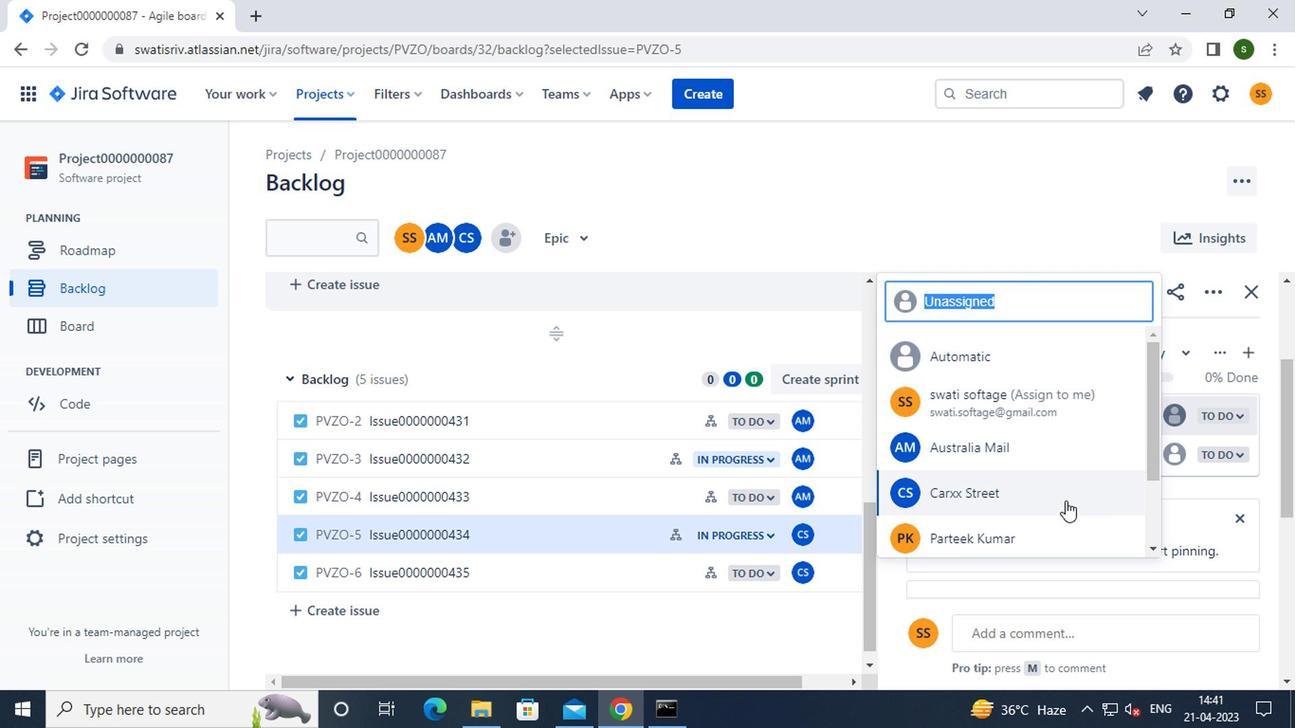 
Action: Mouse moved to (785, 212)
Screenshot: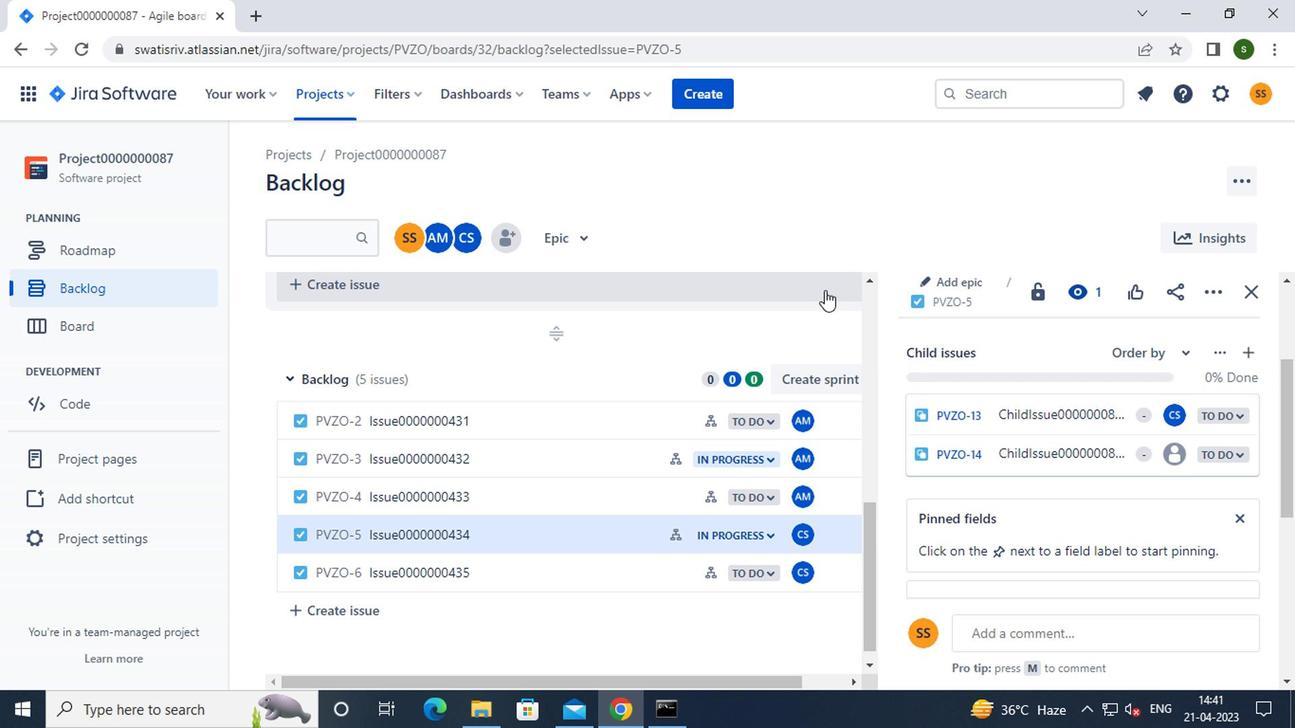 
